 Task: Change the translation language in Outlook from French to English.
Action: Mouse moved to (60, 34)
Screenshot: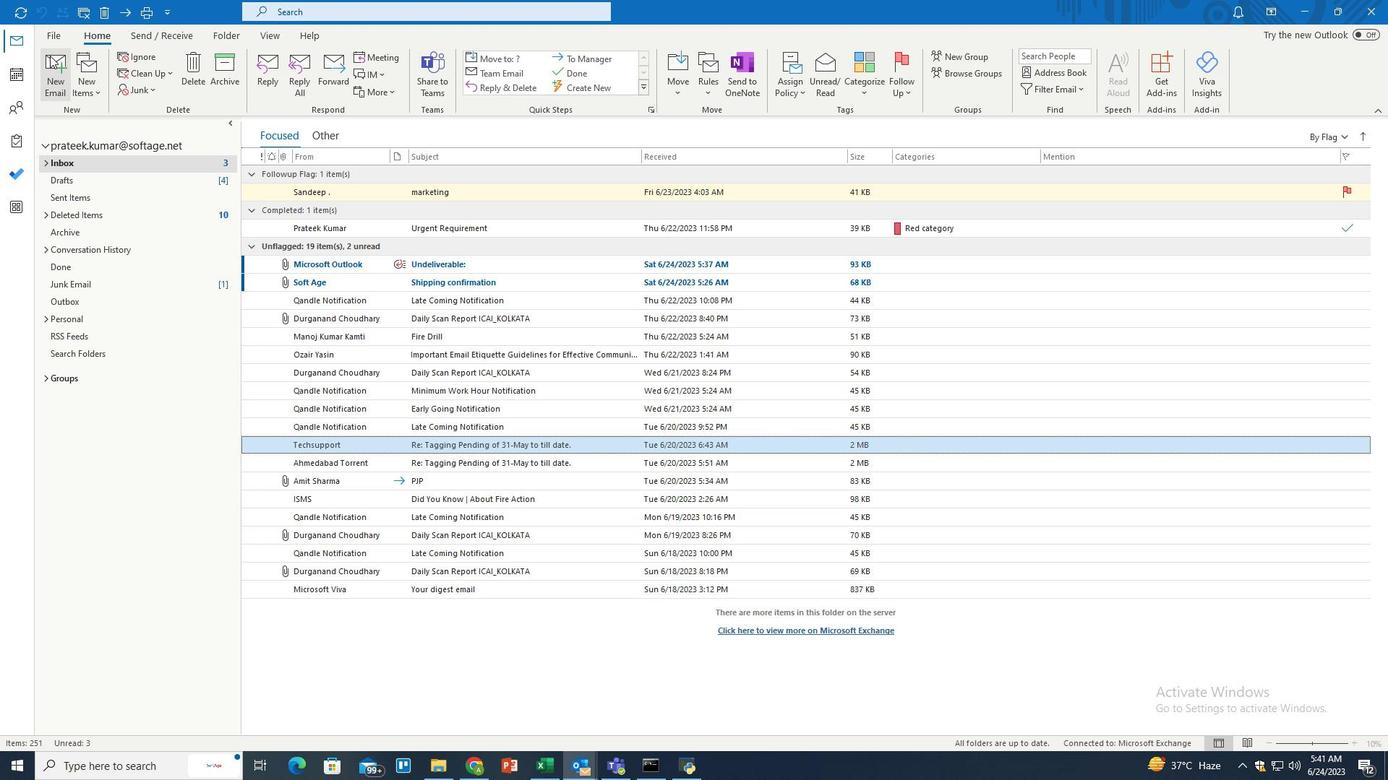 
Action: Mouse pressed left at (60, 34)
Screenshot: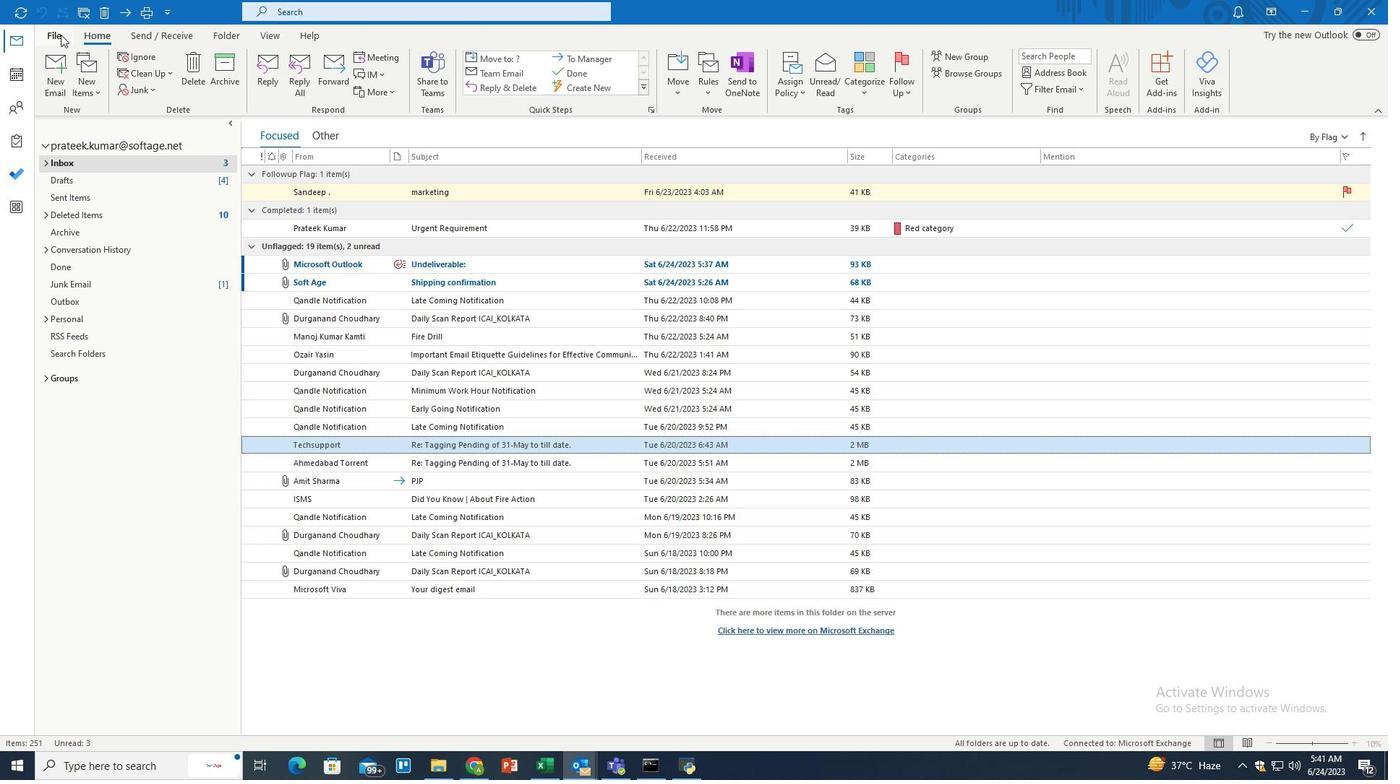 
Action: Mouse moved to (50, 692)
Screenshot: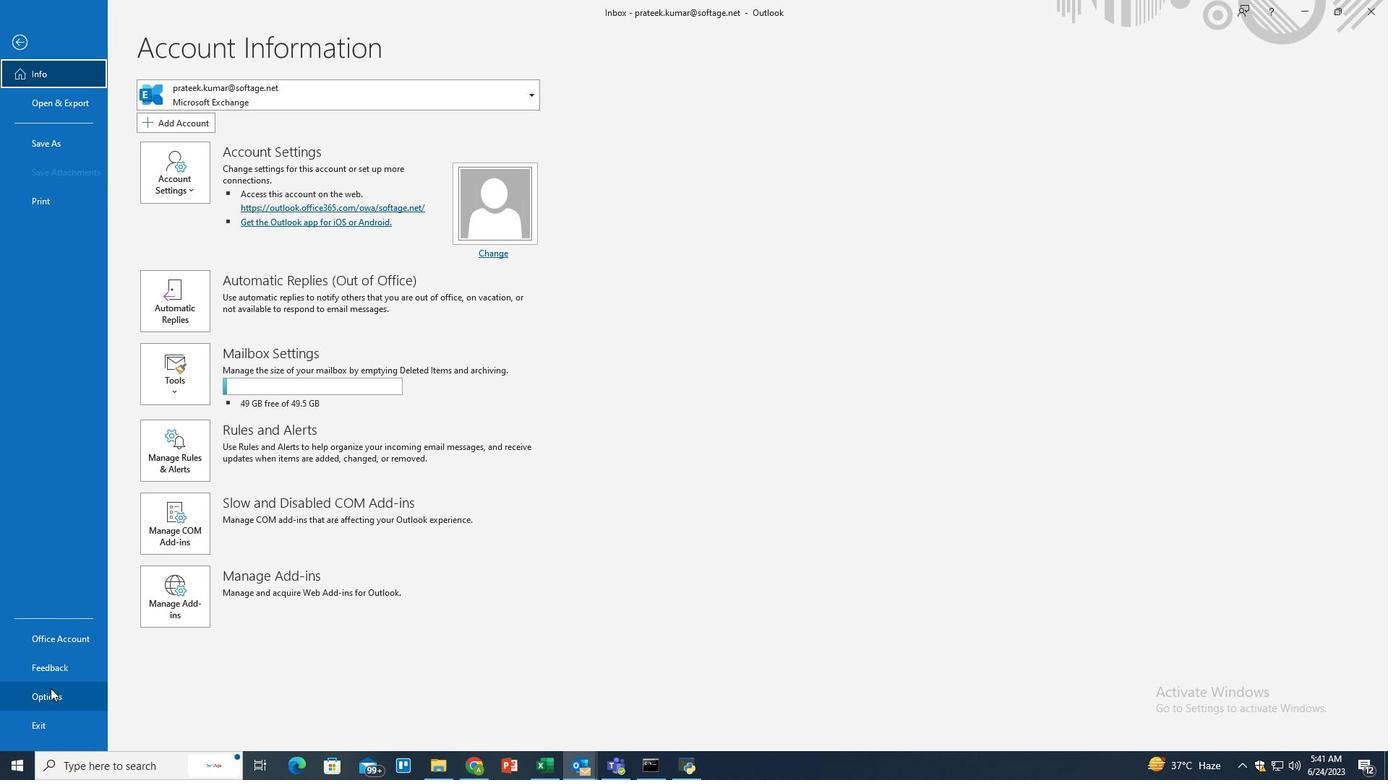 
Action: Mouse pressed left at (50, 692)
Screenshot: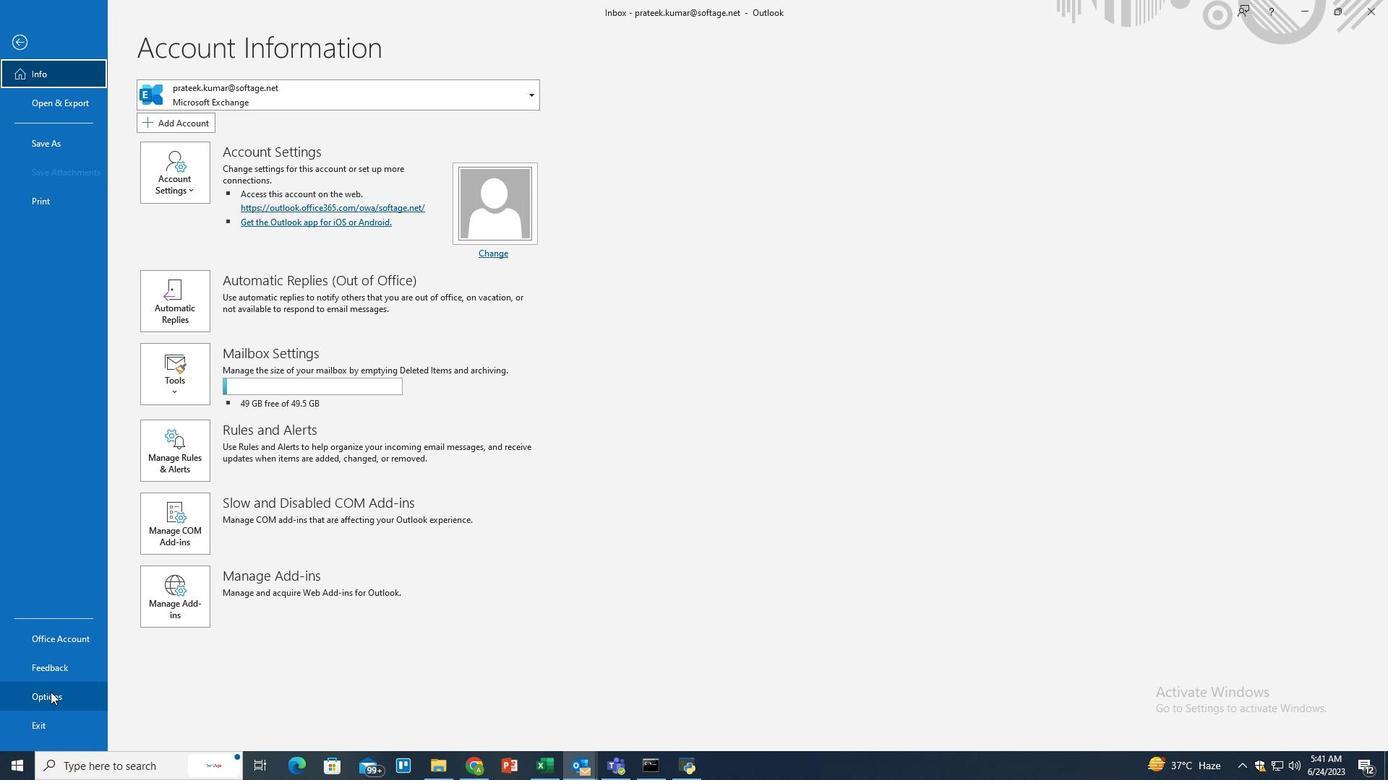 
Action: Mouse moved to (458, 305)
Screenshot: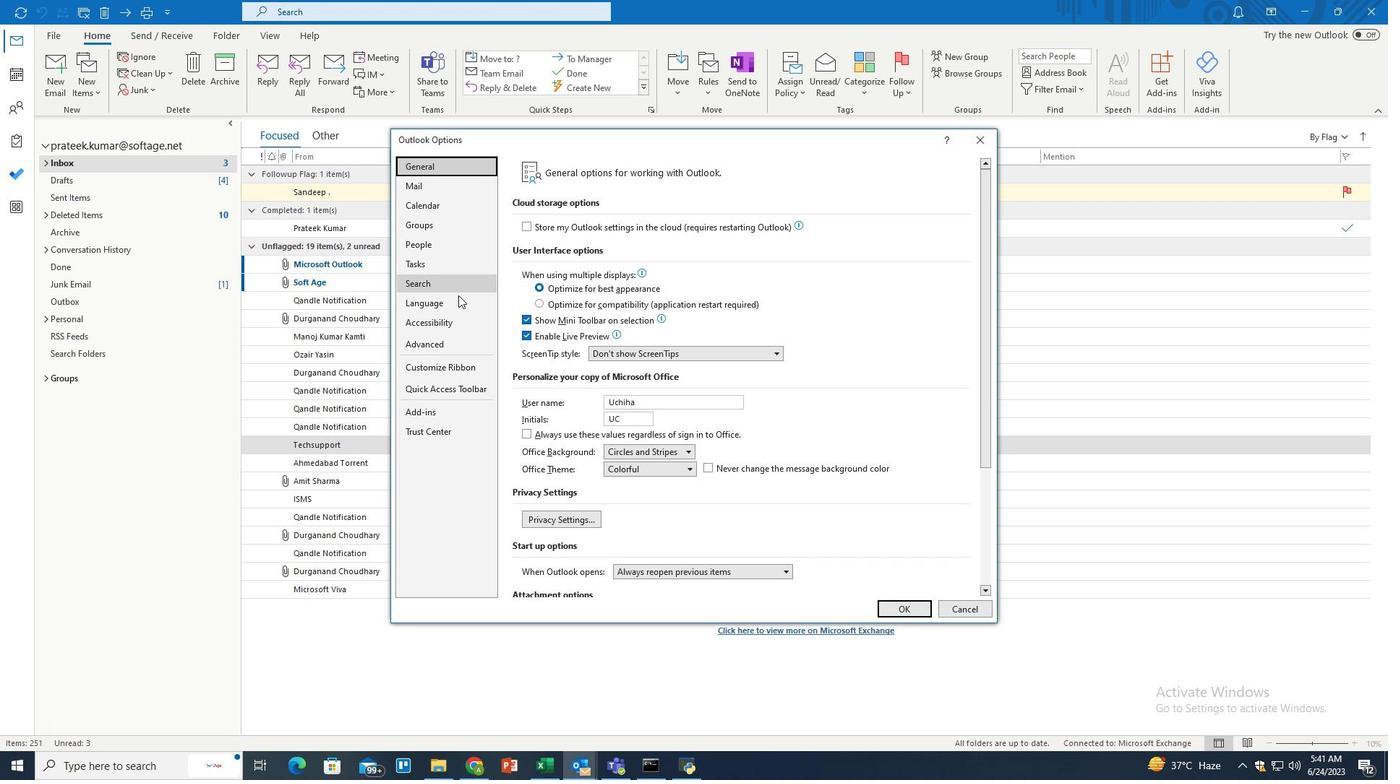 
Action: Mouse pressed left at (458, 305)
Screenshot: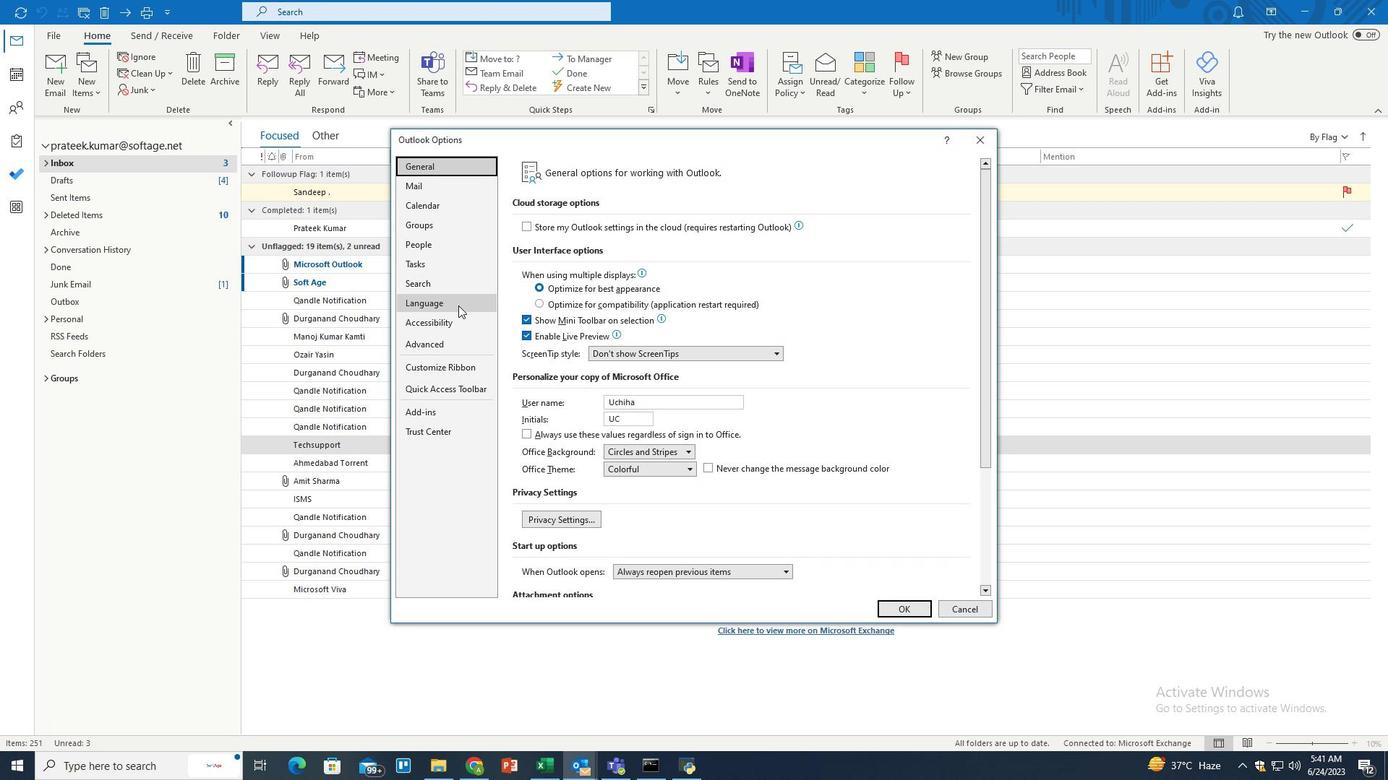 
Action: Mouse moved to (691, 498)
Screenshot: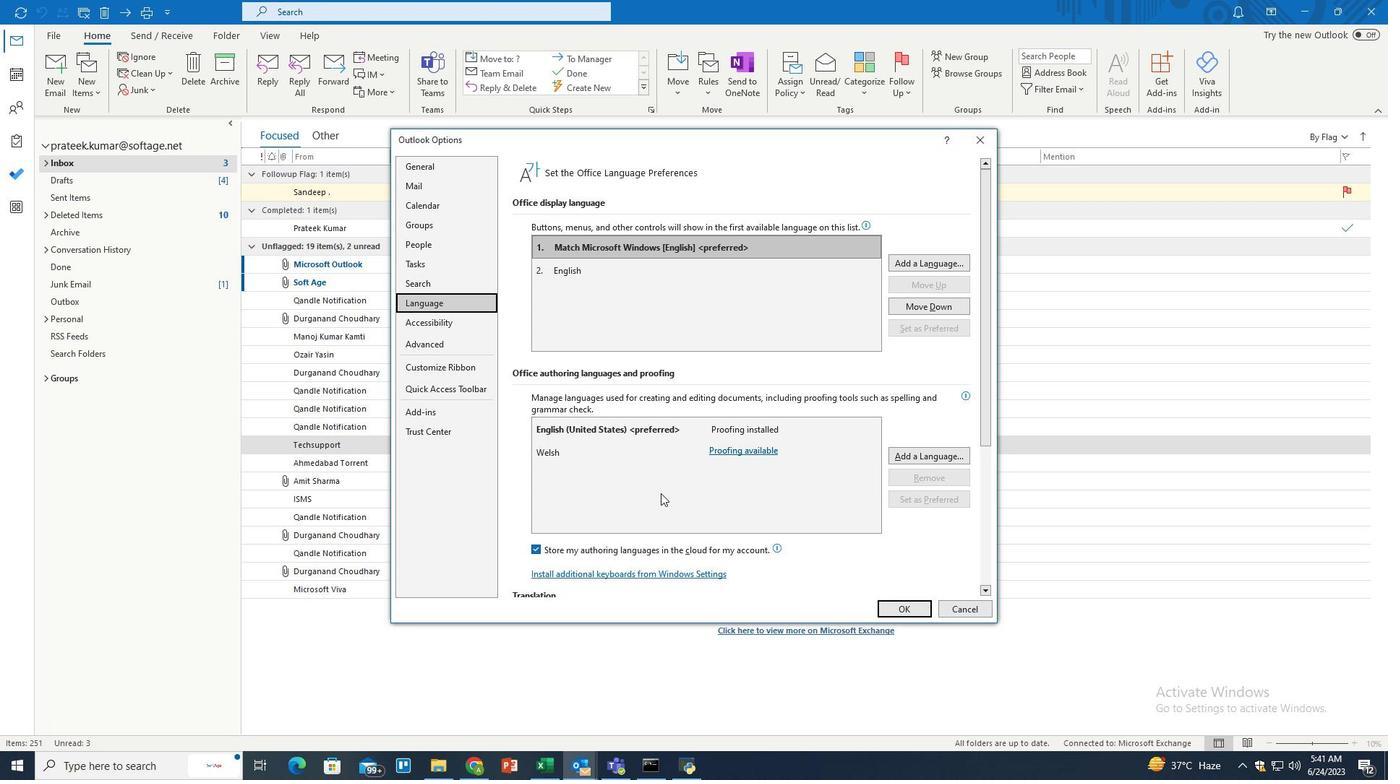 
Action: Mouse scrolled (691, 497) with delta (0, 0)
Screenshot: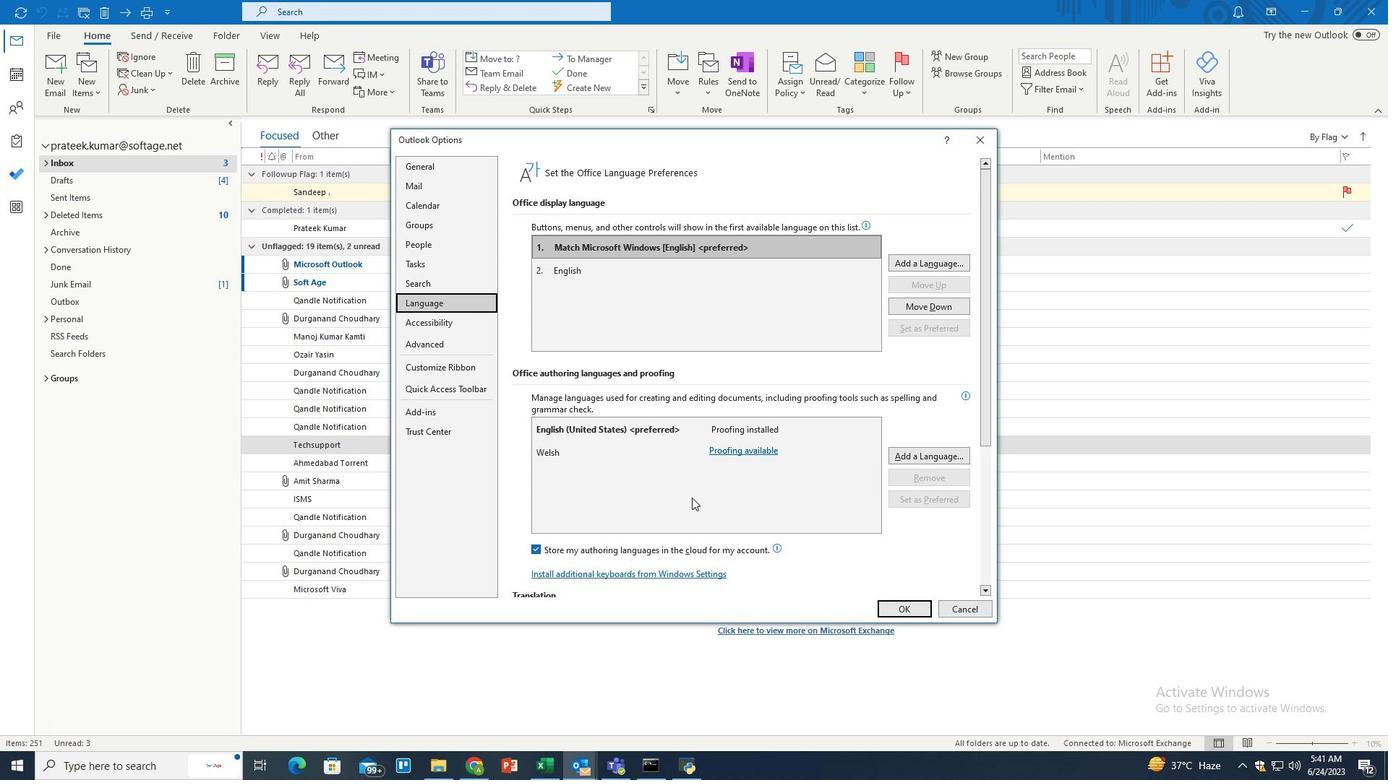 
Action: Mouse scrolled (691, 497) with delta (0, 0)
Screenshot: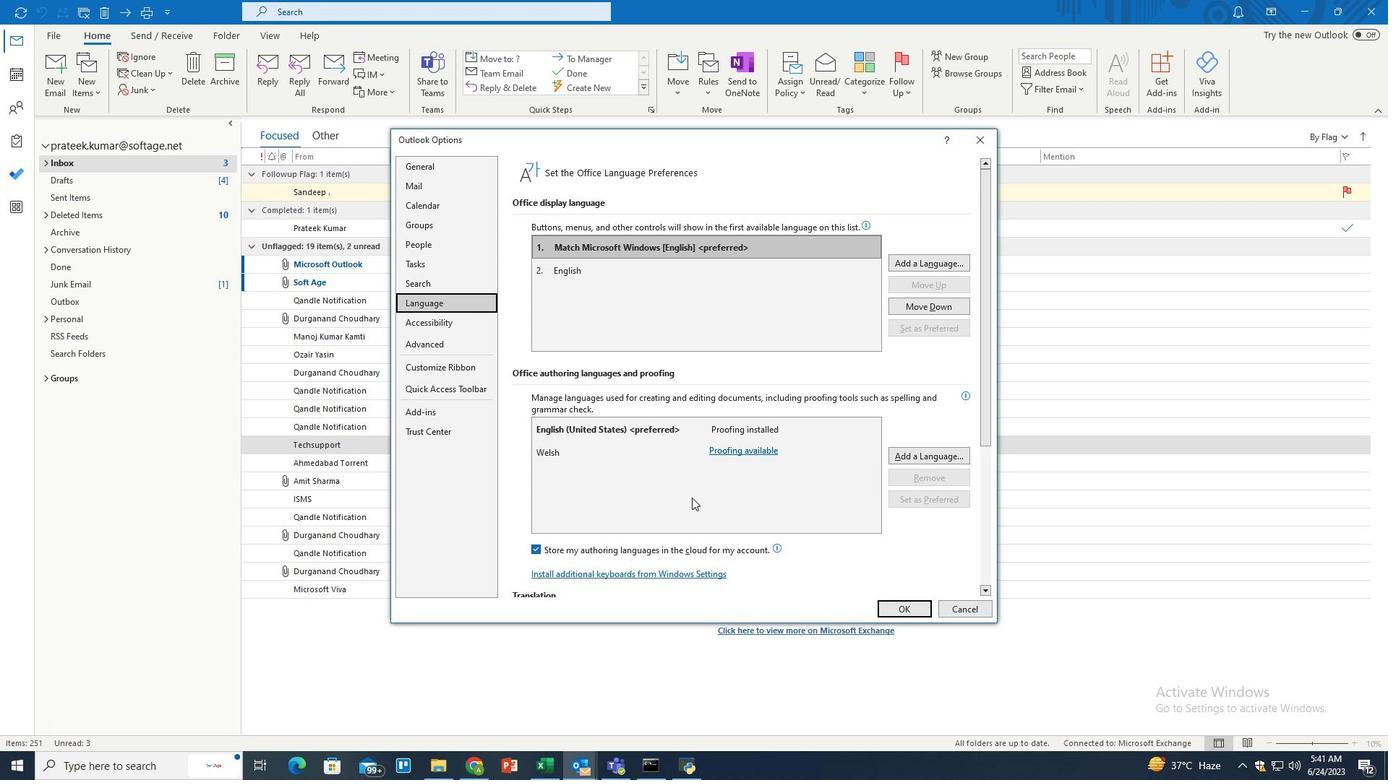 
Action: Mouse scrolled (691, 497) with delta (0, 0)
Screenshot: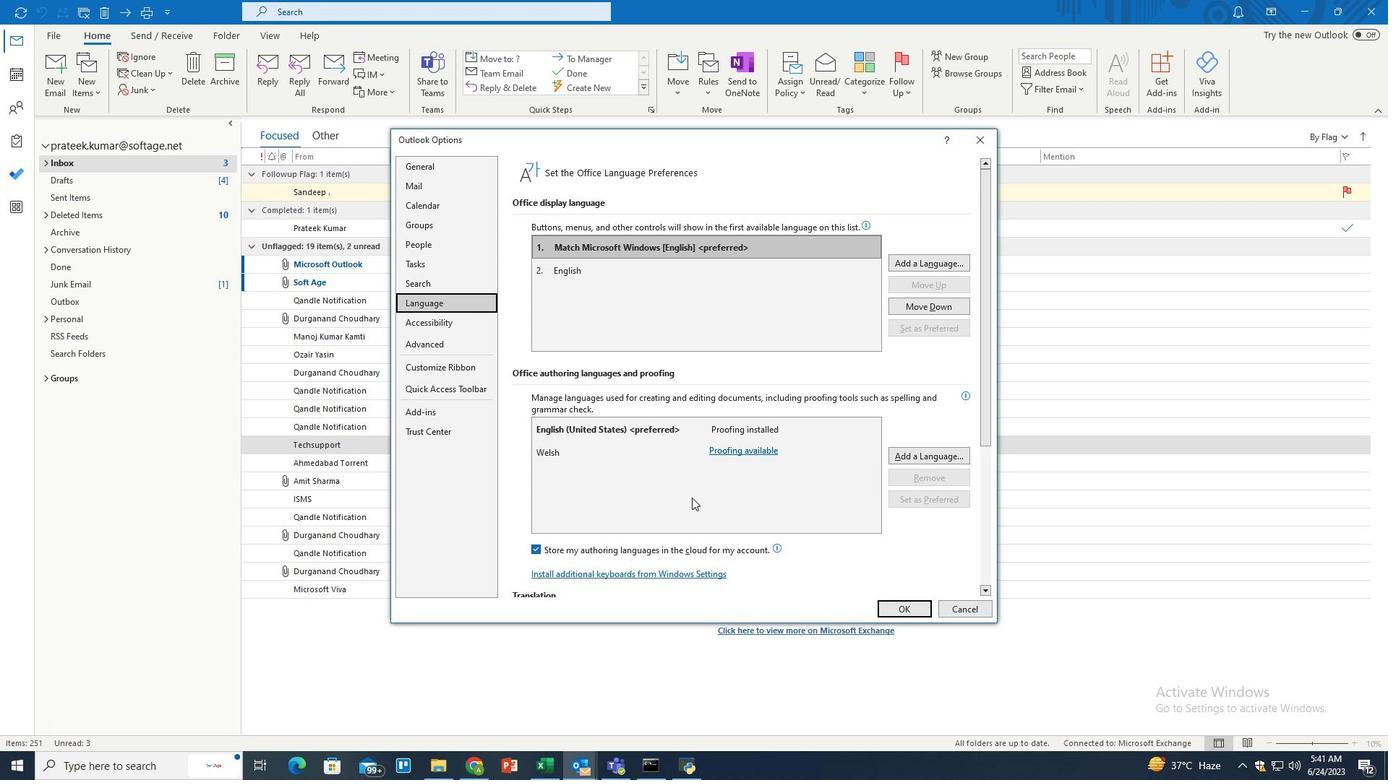 
Action: Mouse scrolled (691, 497) with delta (0, 0)
Screenshot: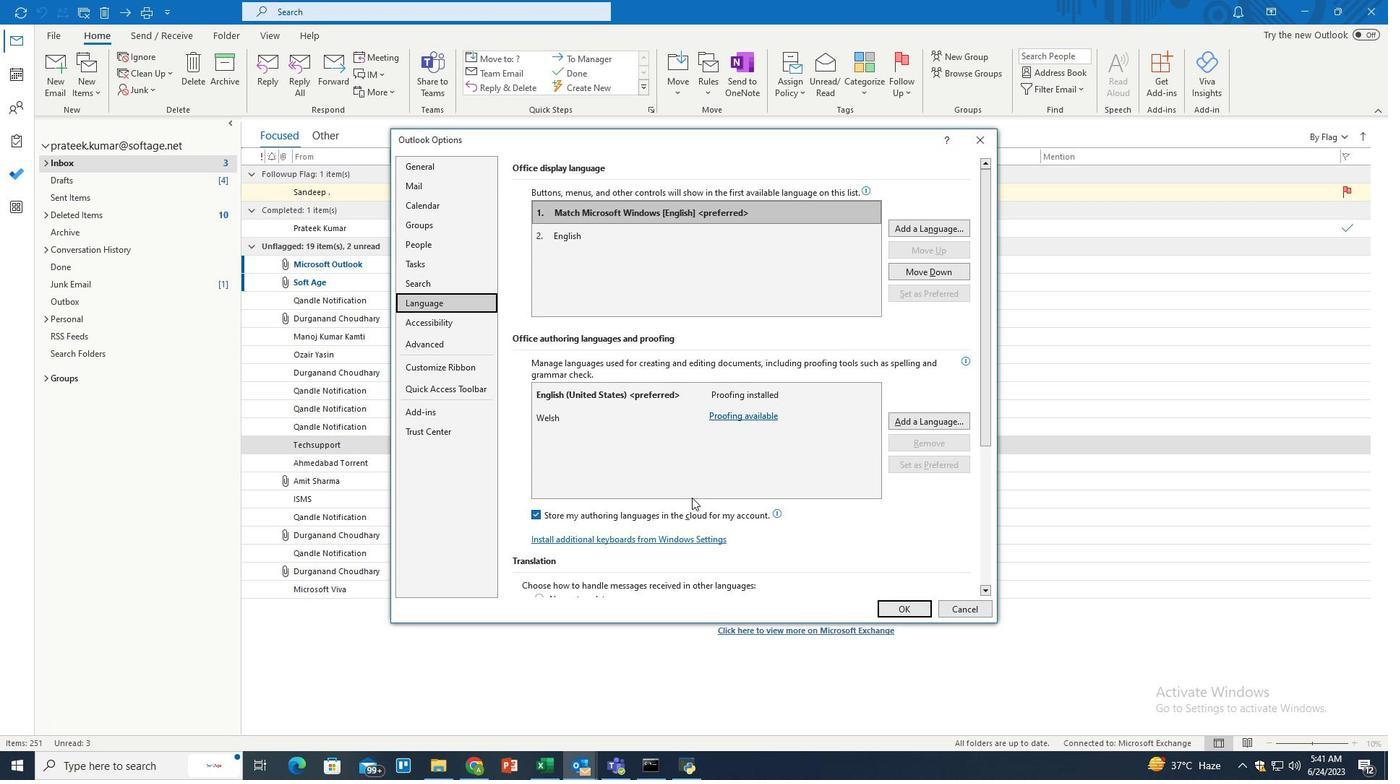 
Action: Mouse scrolled (691, 497) with delta (0, 0)
Screenshot: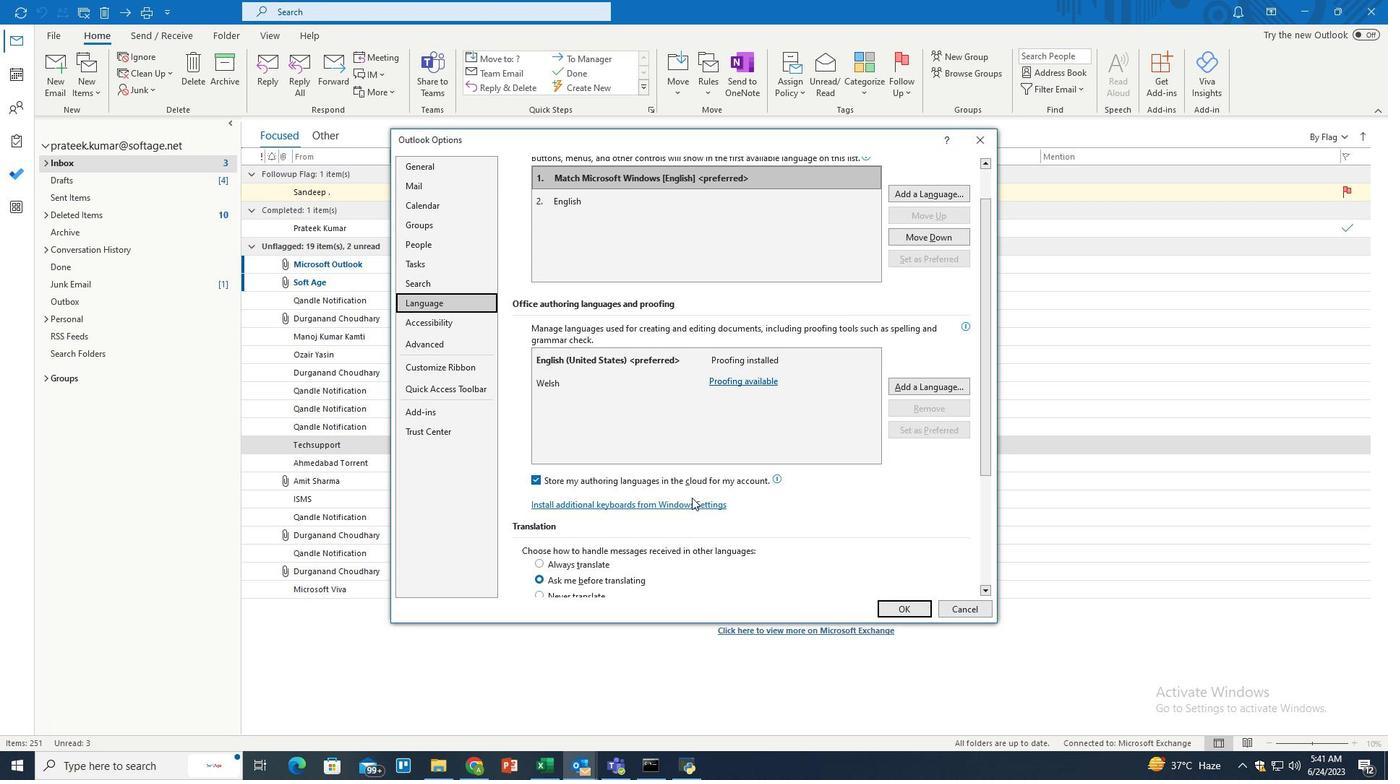
Action: Mouse scrolled (691, 497) with delta (0, 0)
Screenshot: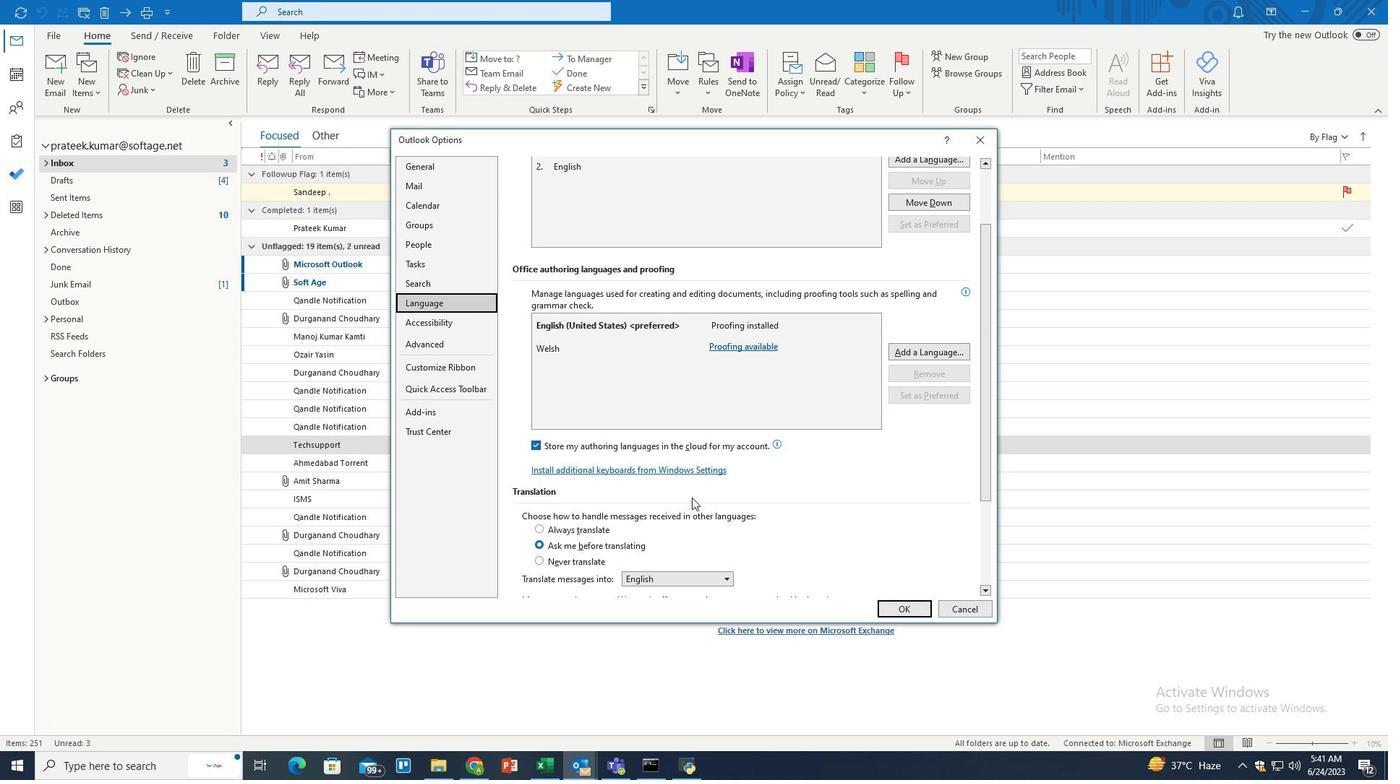 
Action: Mouse scrolled (691, 497) with delta (0, 0)
Screenshot: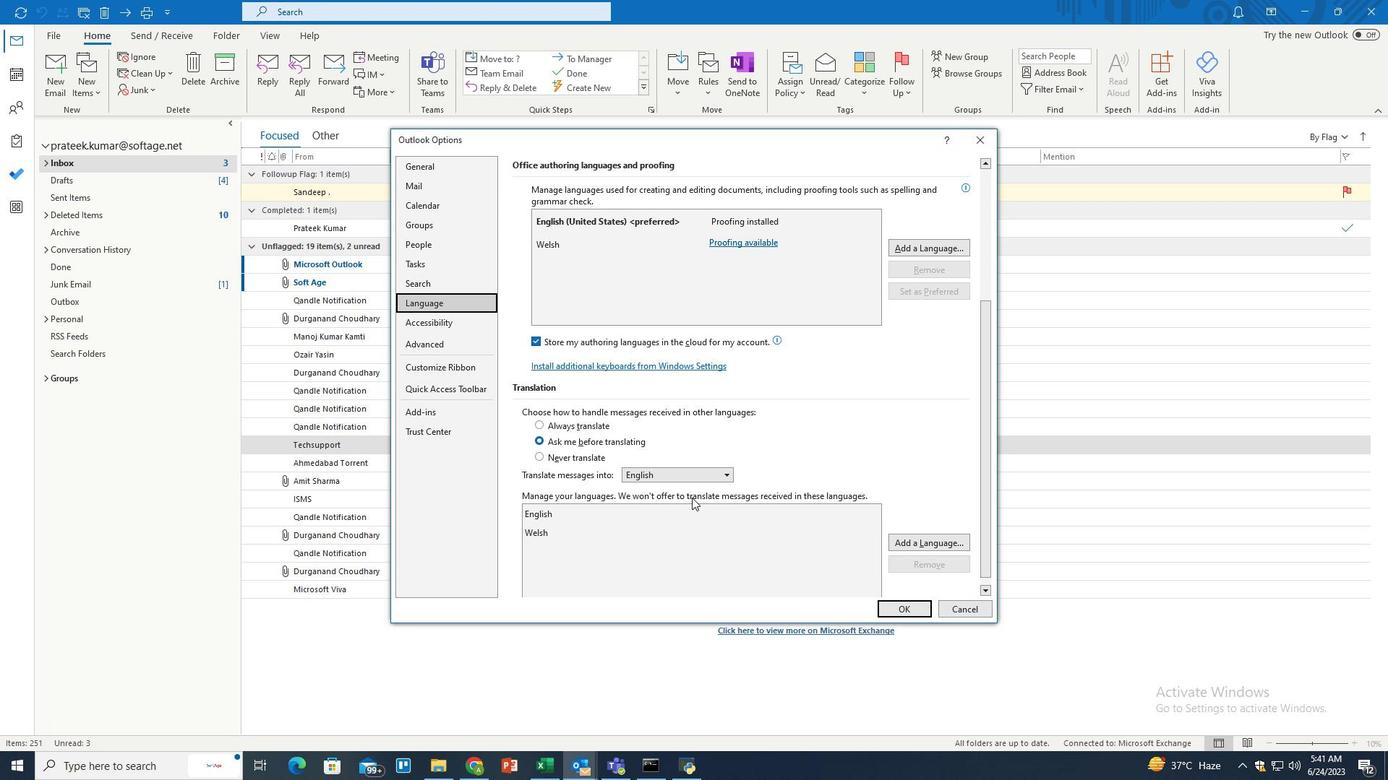 
Action: Mouse scrolled (691, 497) with delta (0, 0)
Screenshot: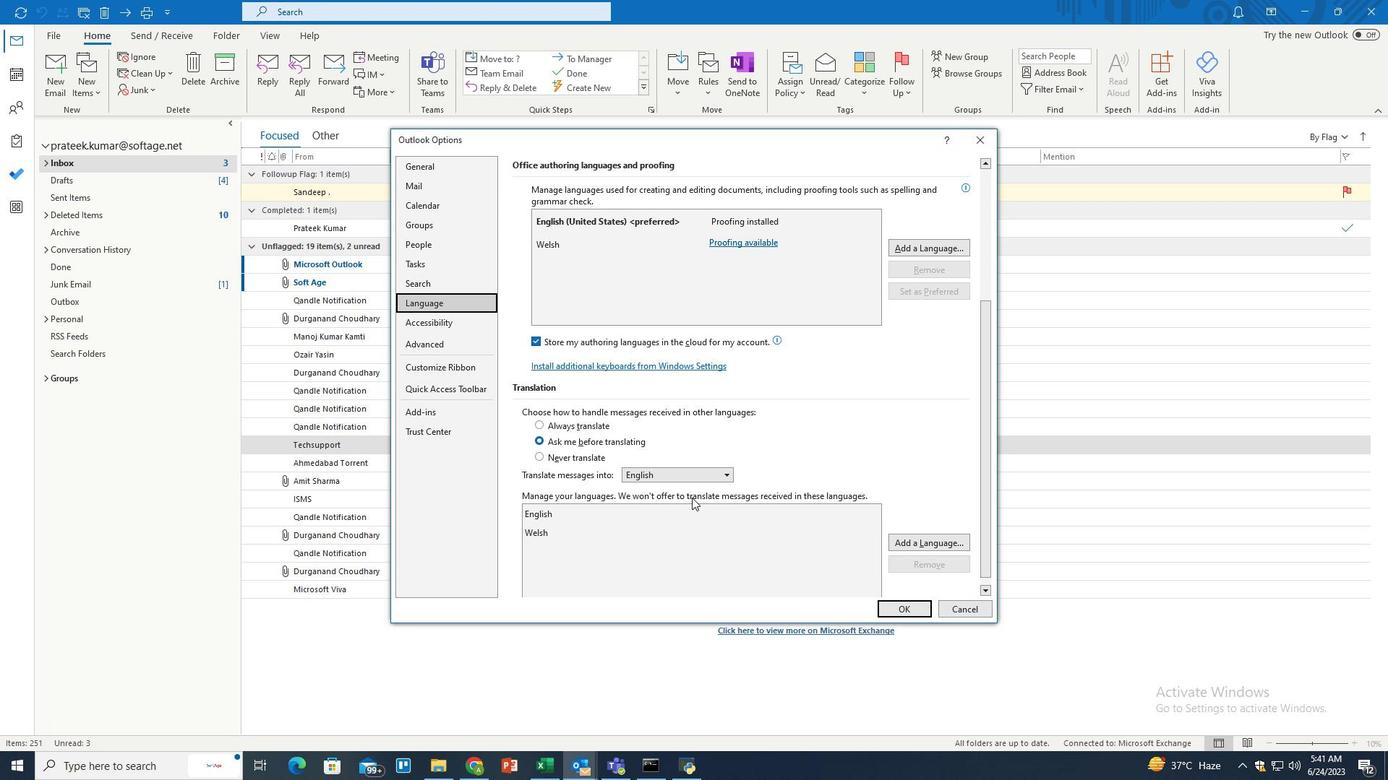 
Action: Mouse scrolled (691, 497) with delta (0, 0)
Screenshot: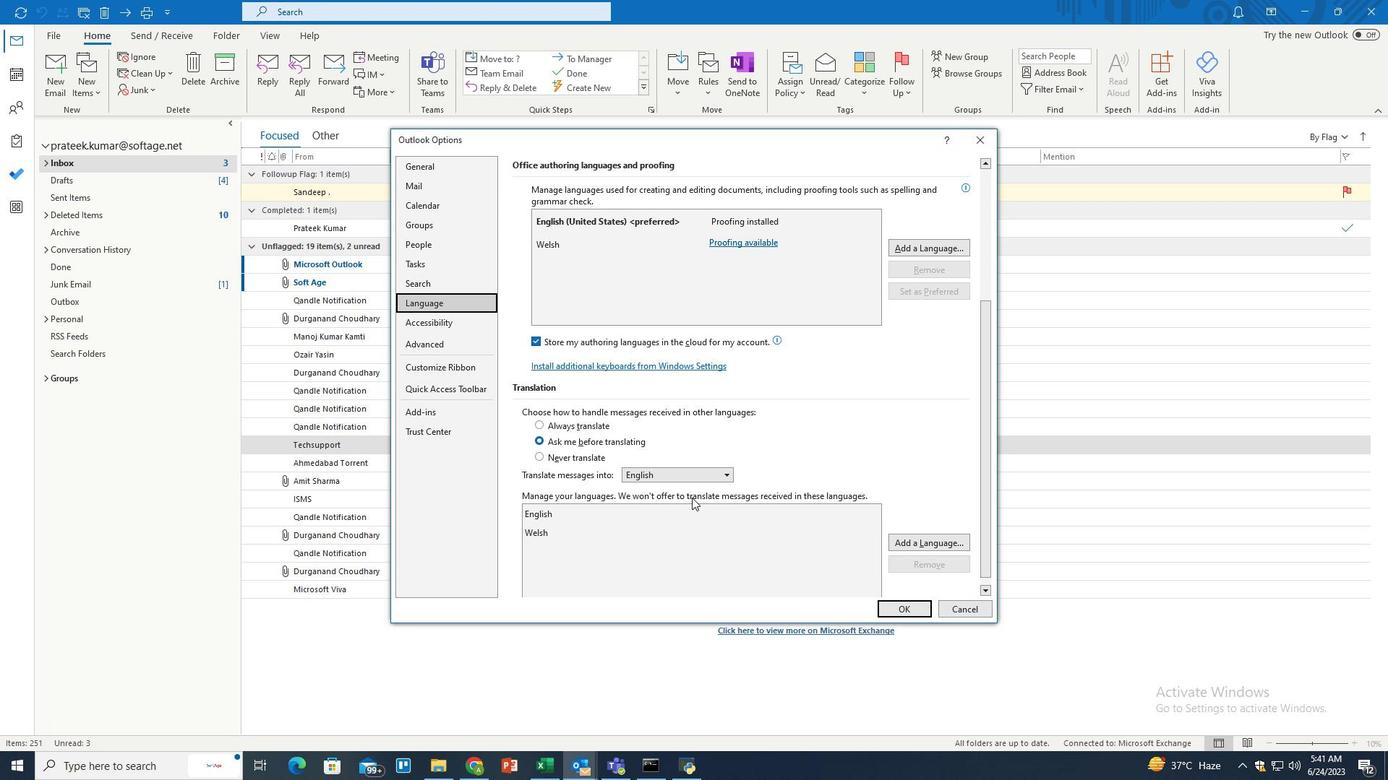 
Action: Mouse moved to (726, 464)
Screenshot: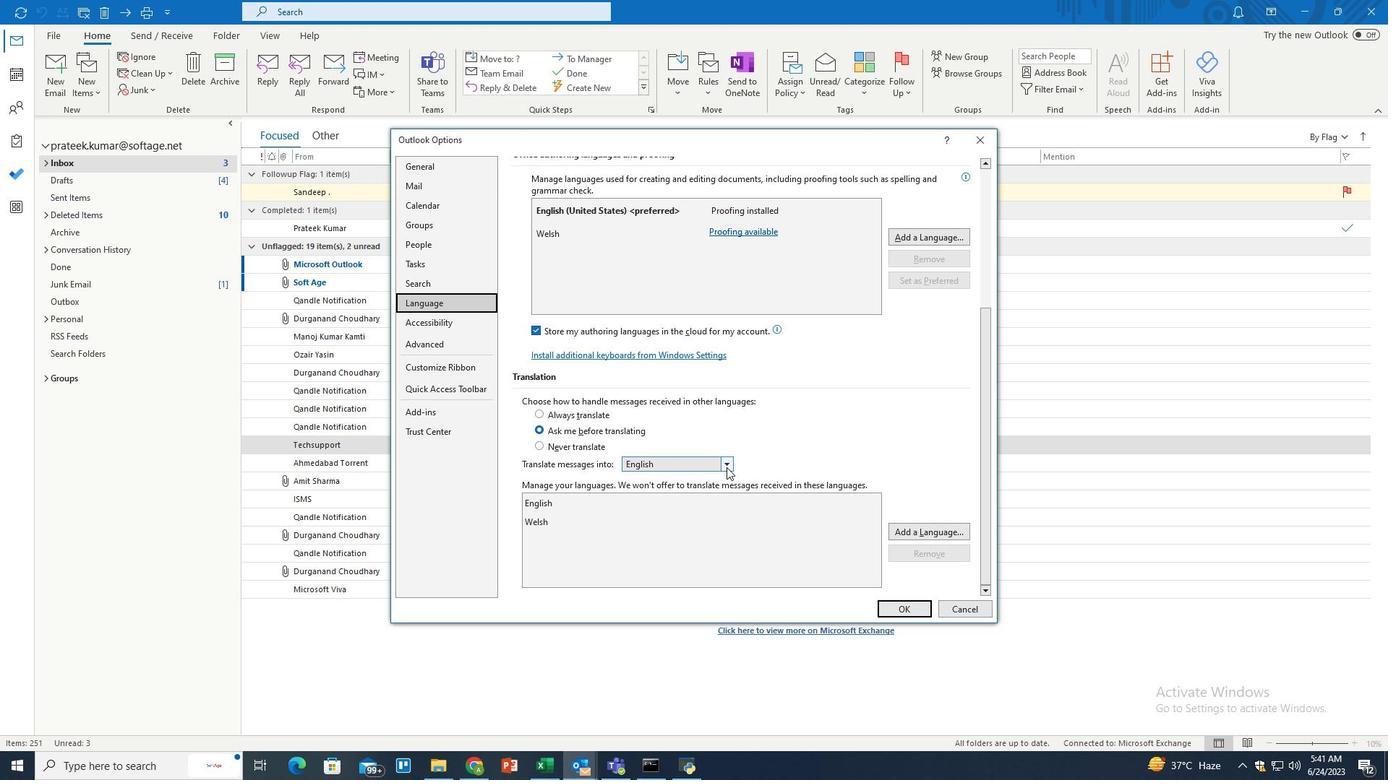 
Action: Mouse pressed left at (726, 464)
Screenshot: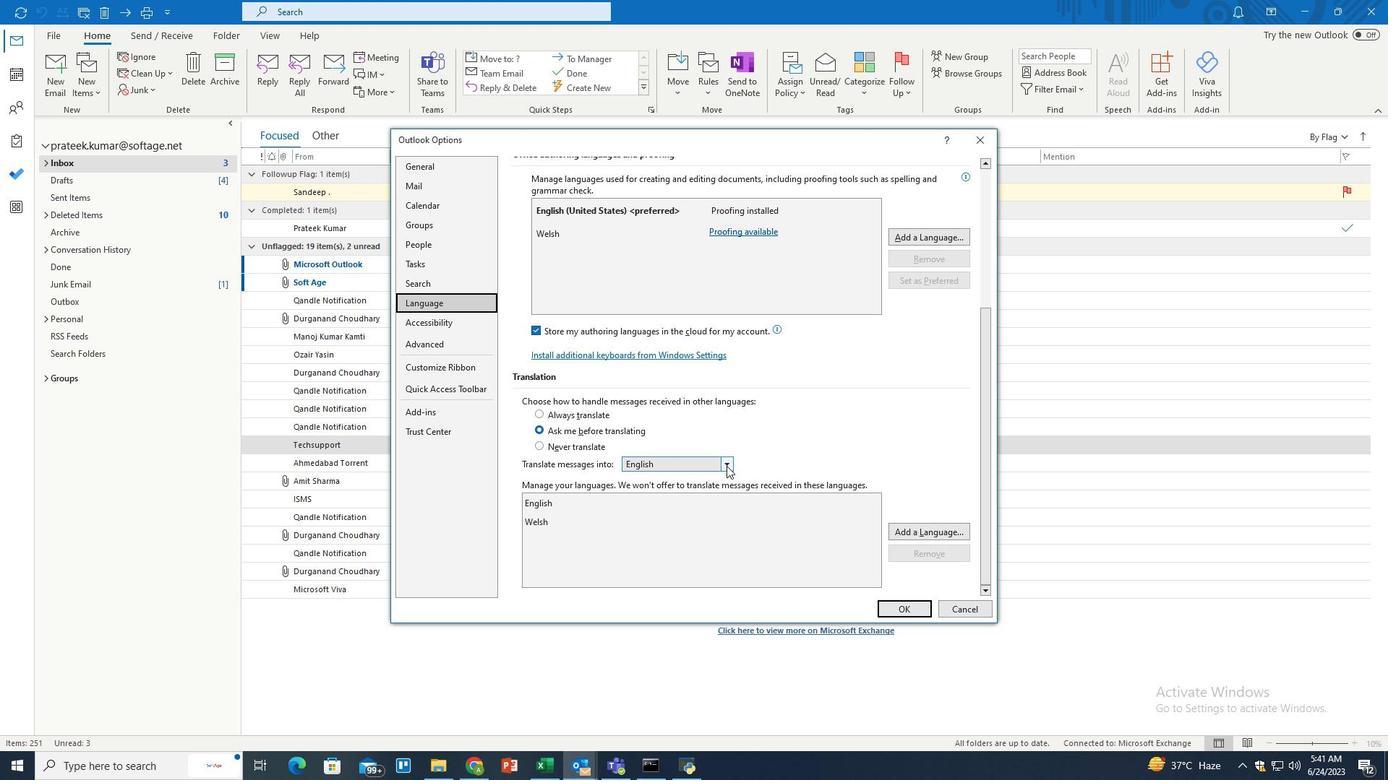 
Action: Mouse moved to (672, 403)
Screenshot: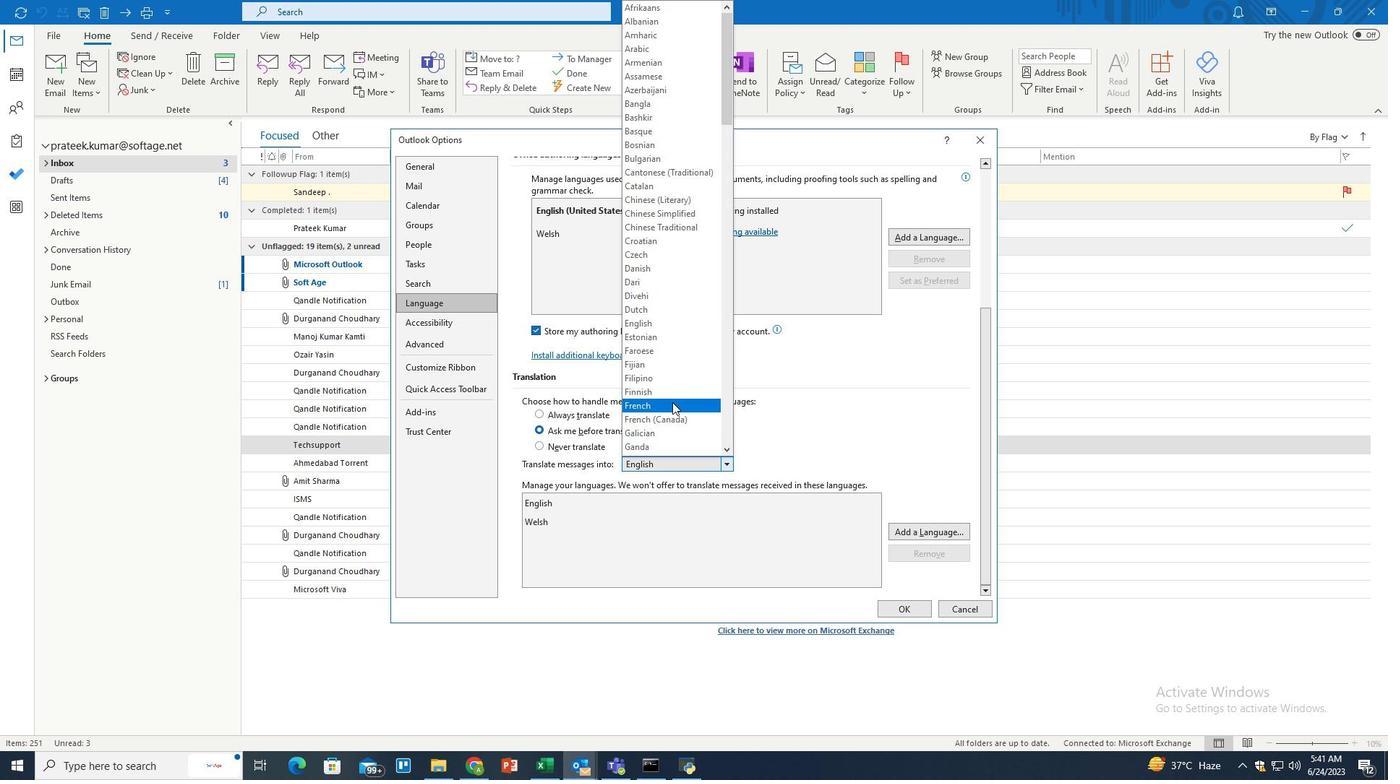 
Action: Mouse pressed left at (672, 403)
Screenshot: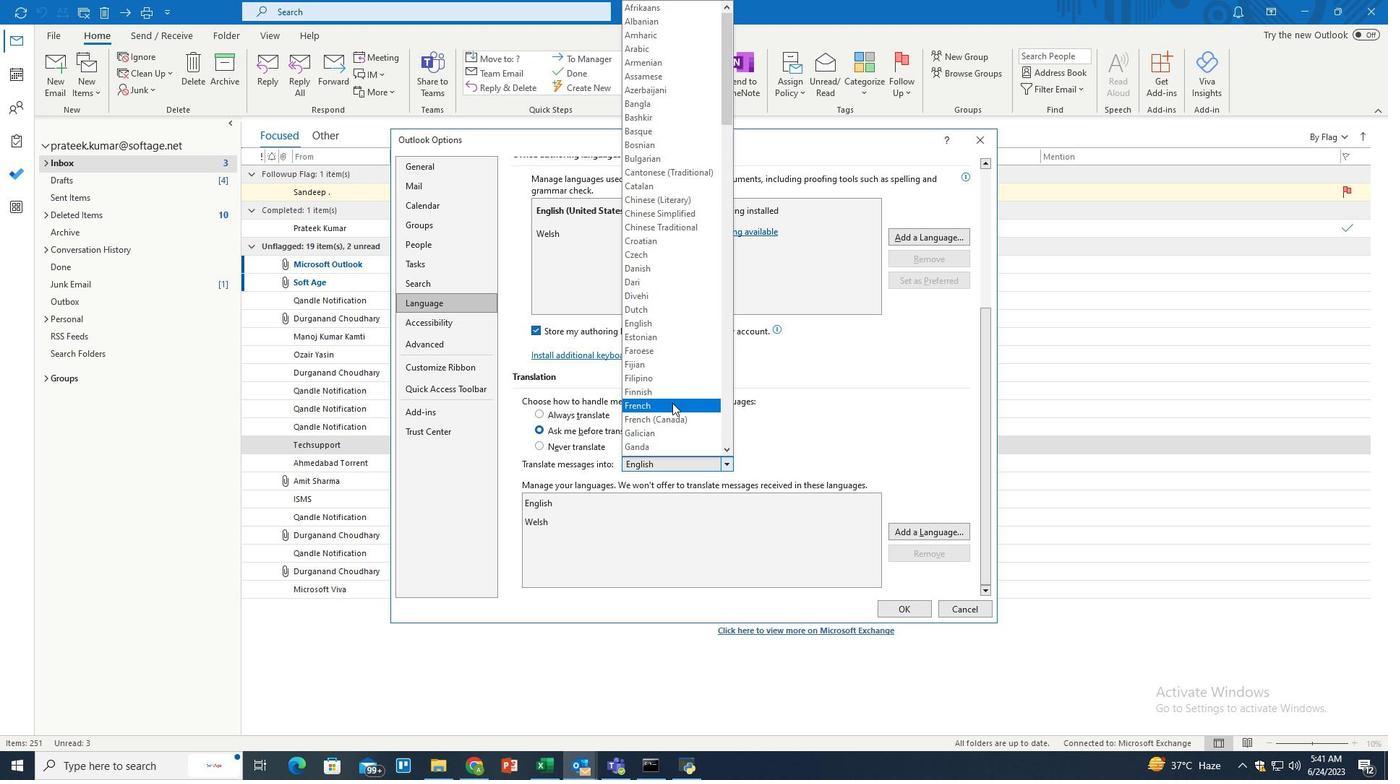 
Action: Mouse moved to (899, 607)
Screenshot: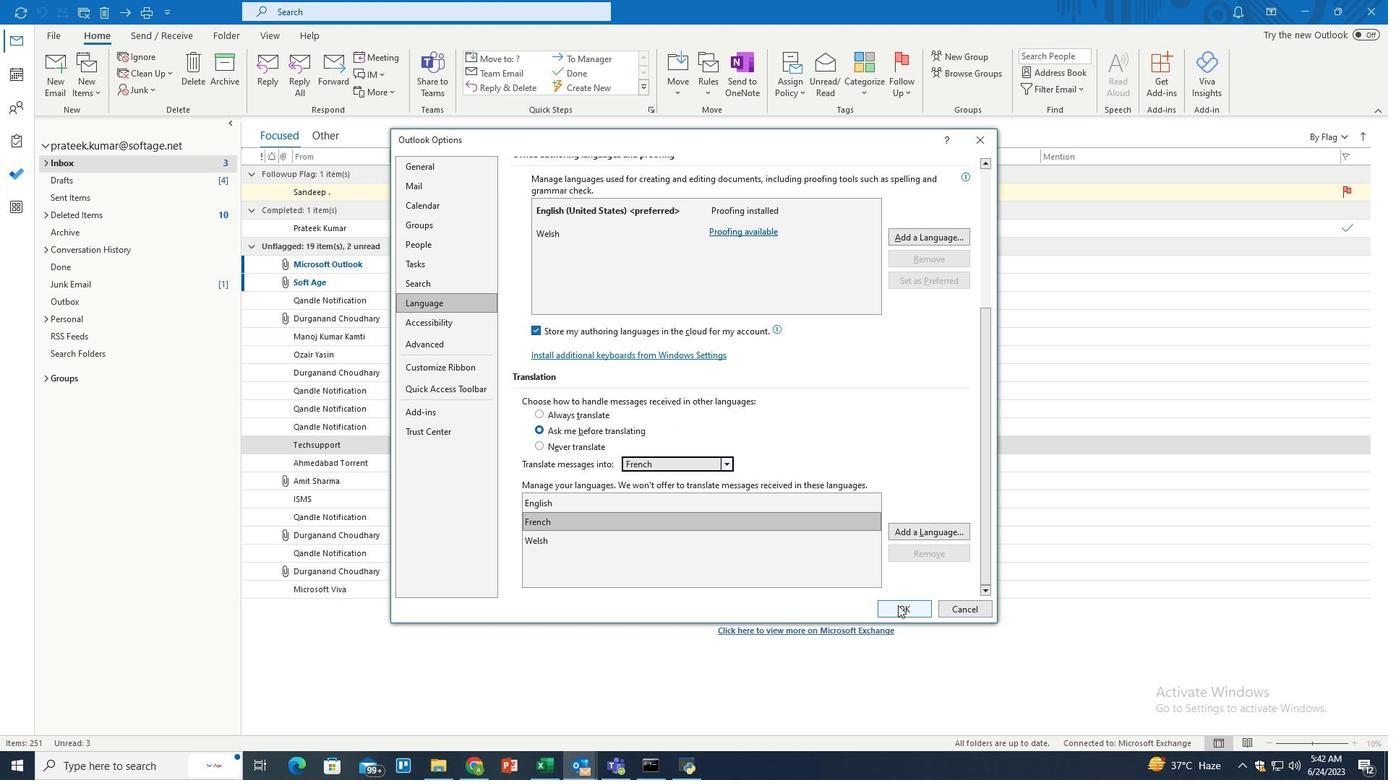
Action: Mouse pressed left at (899, 607)
Screenshot: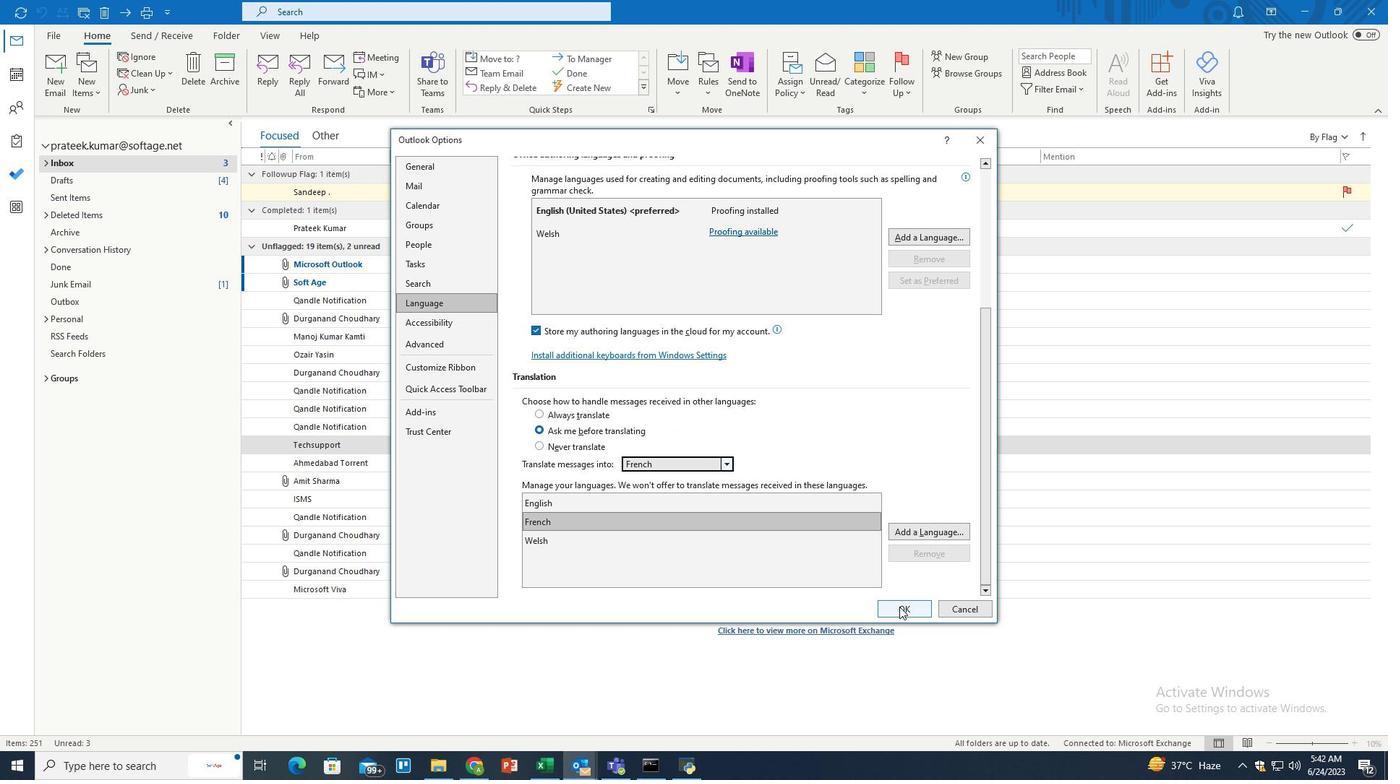 
Action: Mouse moved to (773, 542)
Screenshot: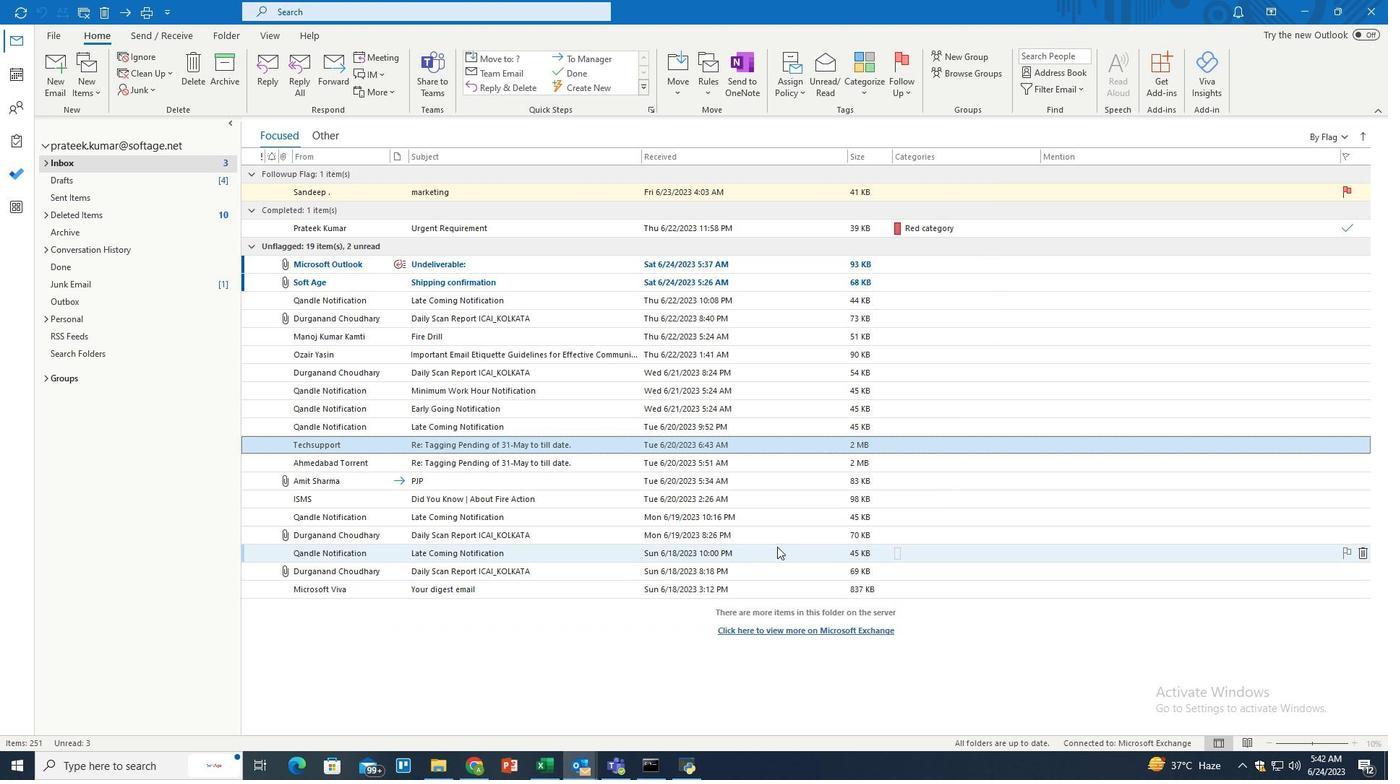 
